 Task: Create a sub task Design and Implement Solution for the task  Implement a new cloud-based human resources management system for a company in the project AriesPlan , assign it to team member softage.4@softage.net and update the status of the sub task to  On Track  , set the priority of the sub task to Low
Action: Mouse moved to (87, 330)
Screenshot: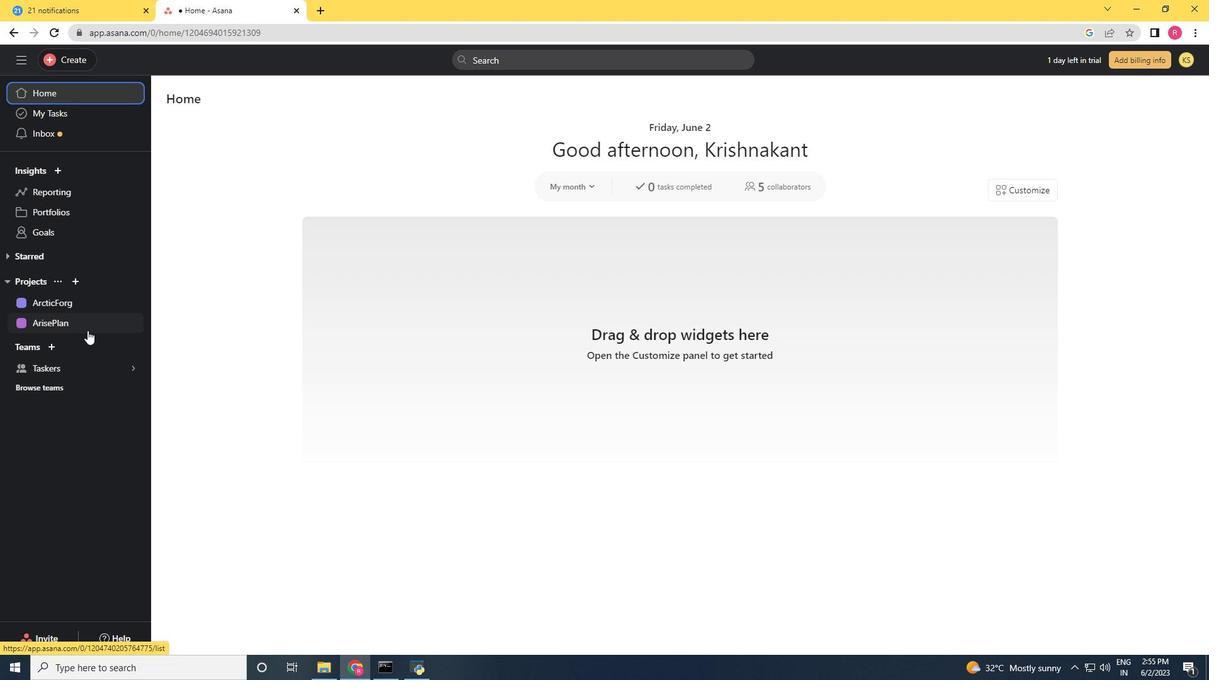 
Action: Mouse pressed left at (87, 330)
Screenshot: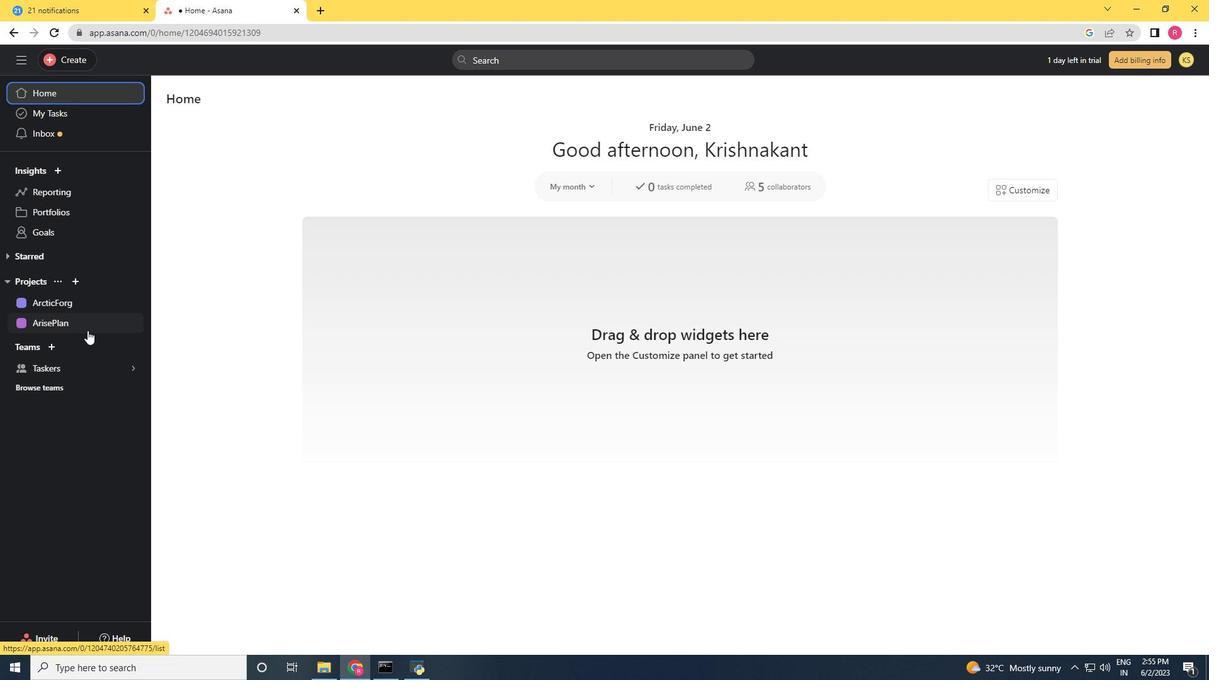 
Action: Mouse moved to (596, 279)
Screenshot: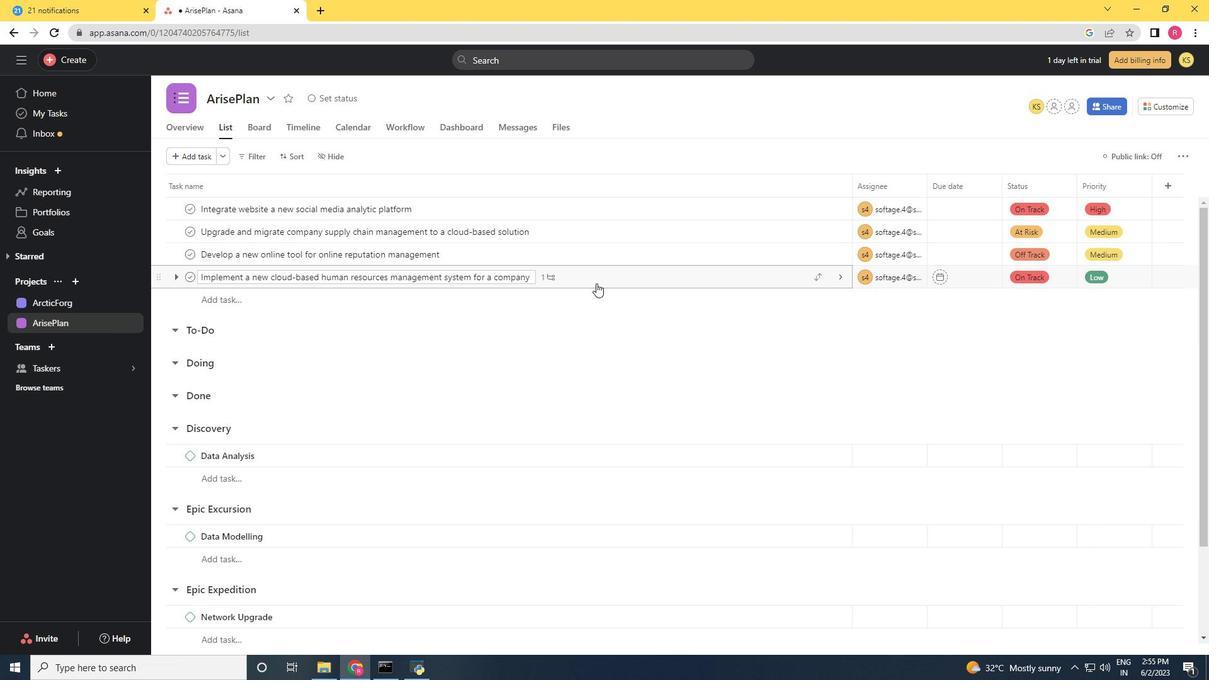 
Action: Mouse pressed left at (596, 279)
Screenshot: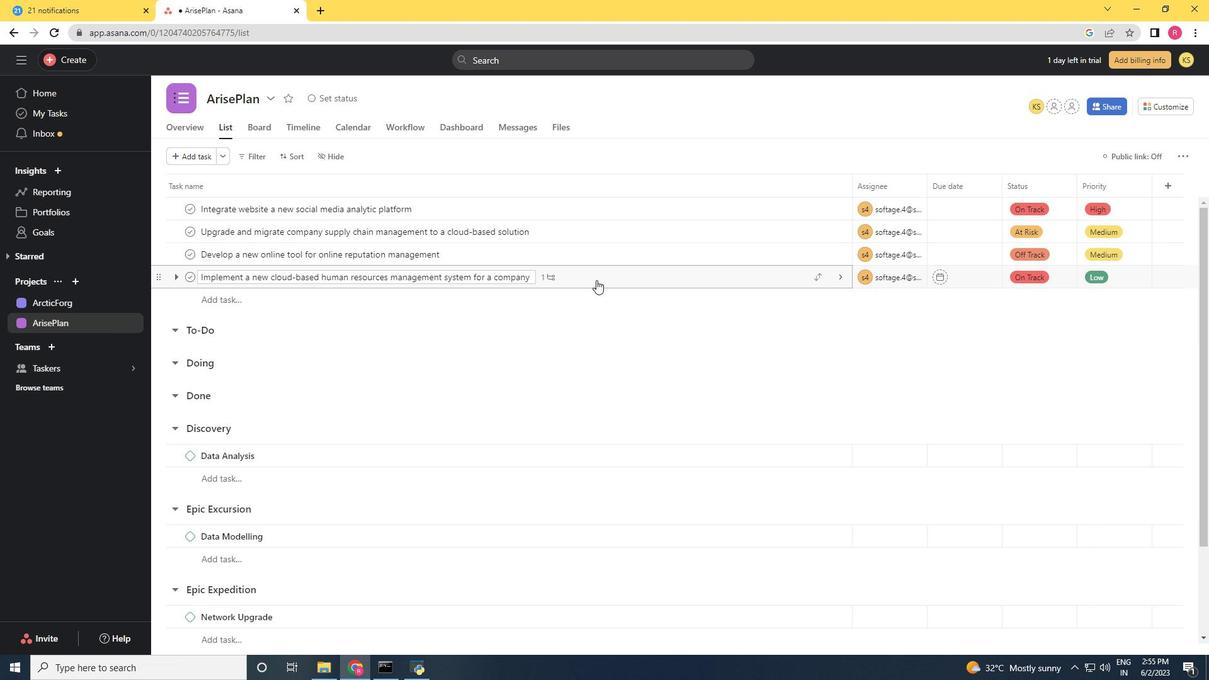 
Action: Mouse moved to (917, 425)
Screenshot: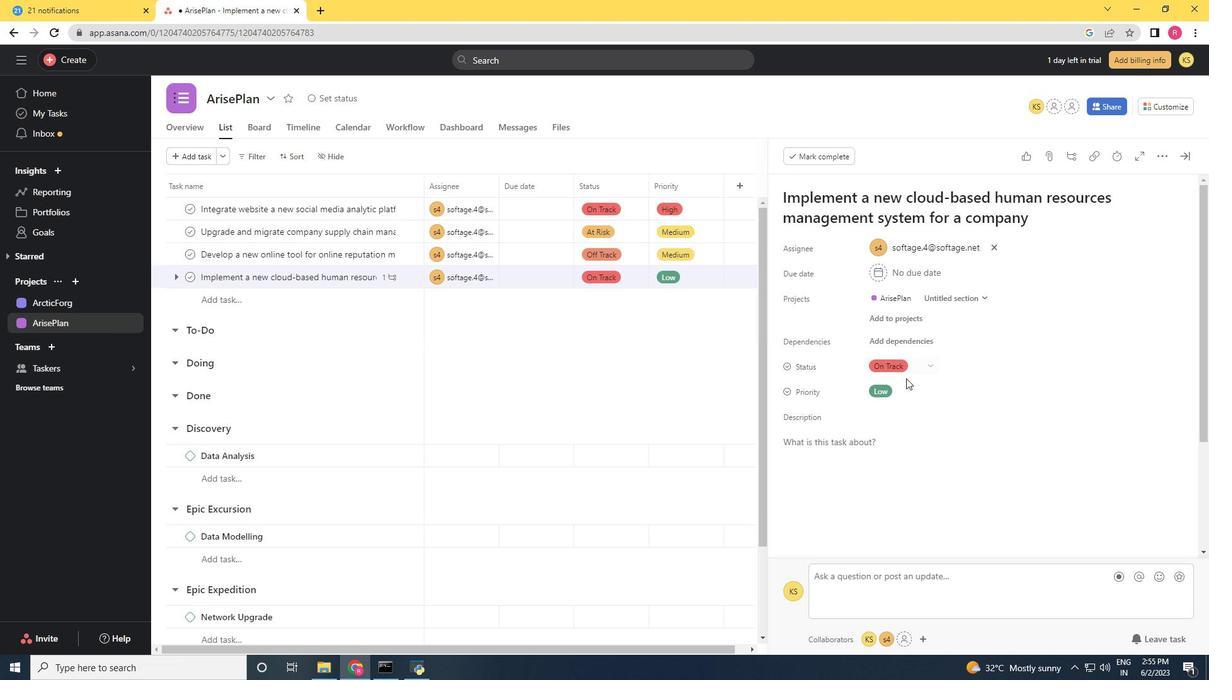 
Action: Mouse scrolled (917, 425) with delta (0, 0)
Screenshot: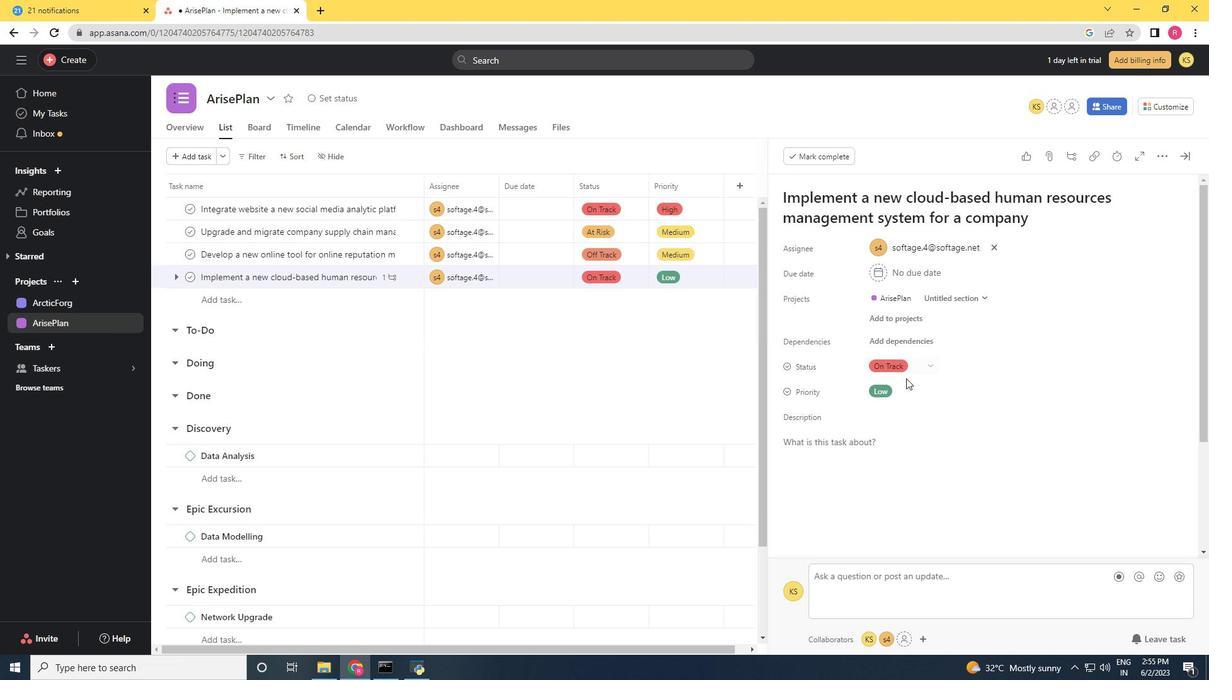
Action: Mouse moved to (918, 437)
Screenshot: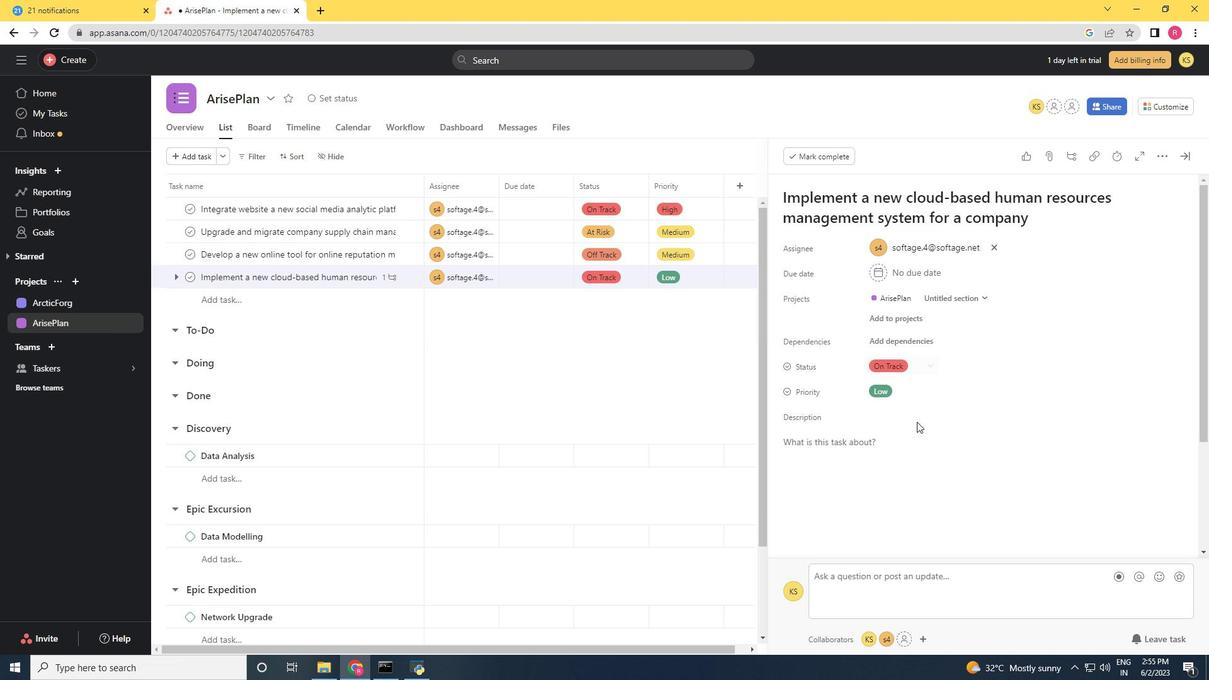 
Action: Mouse scrolled (918, 437) with delta (0, 0)
Screenshot: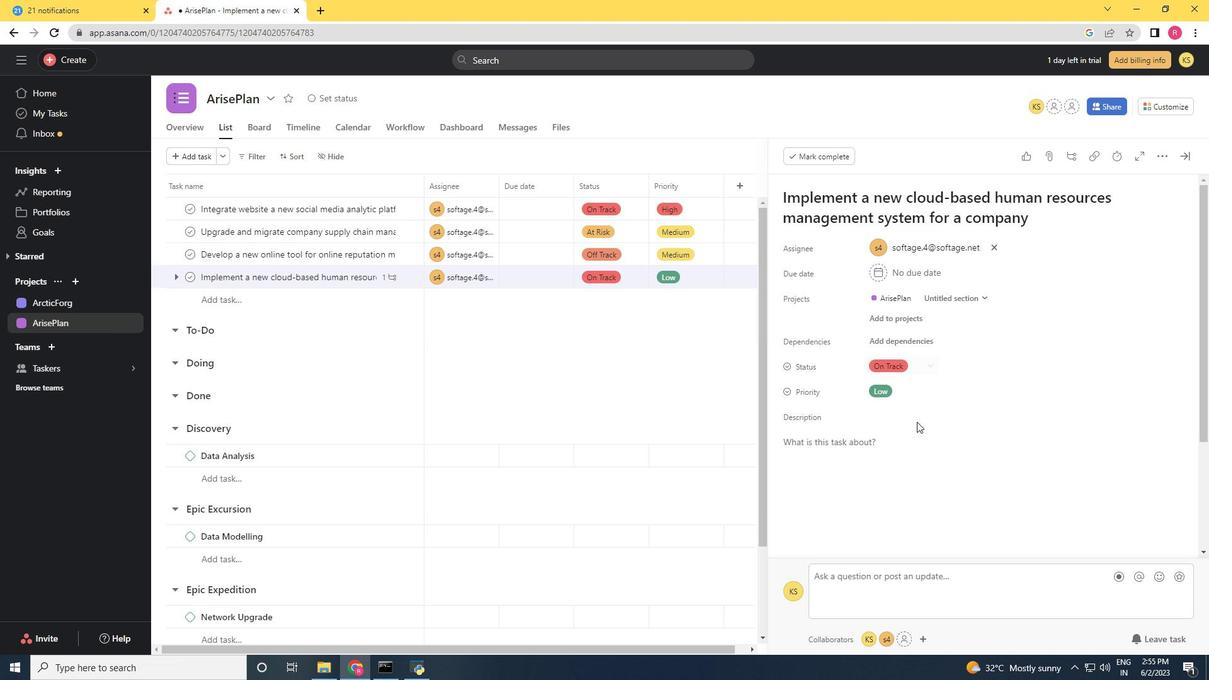
Action: Mouse moved to (918, 439)
Screenshot: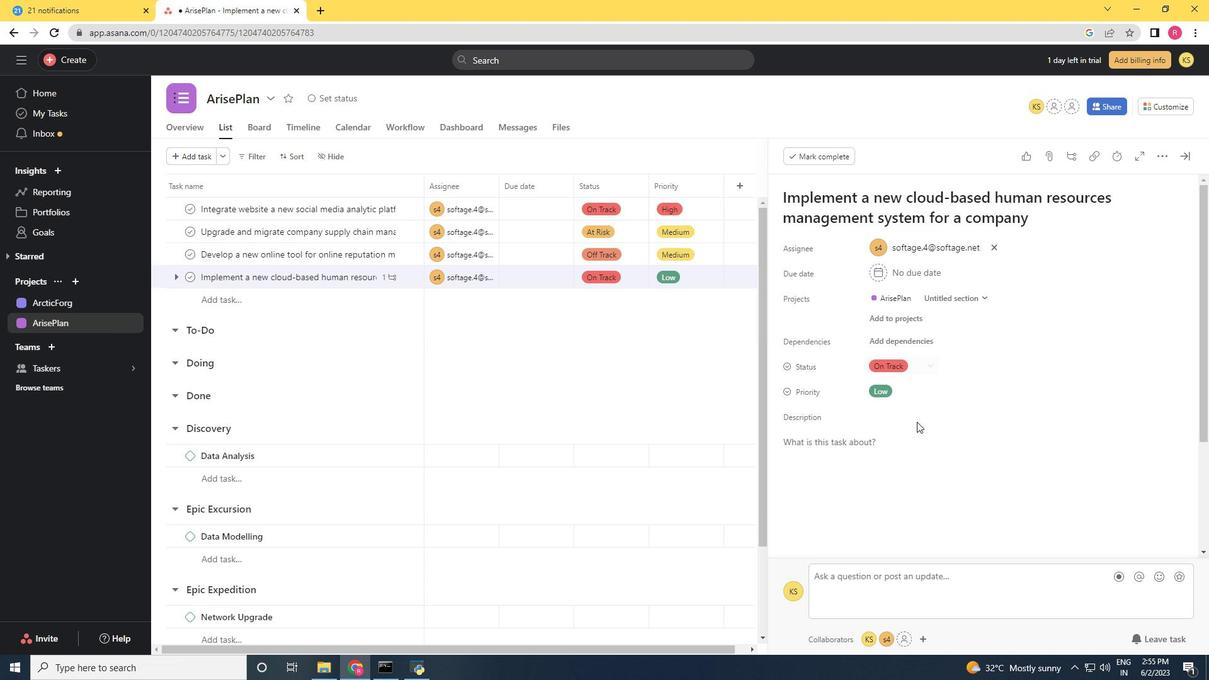 
Action: Mouse scrolled (918, 439) with delta (0, 0)
Screenshot: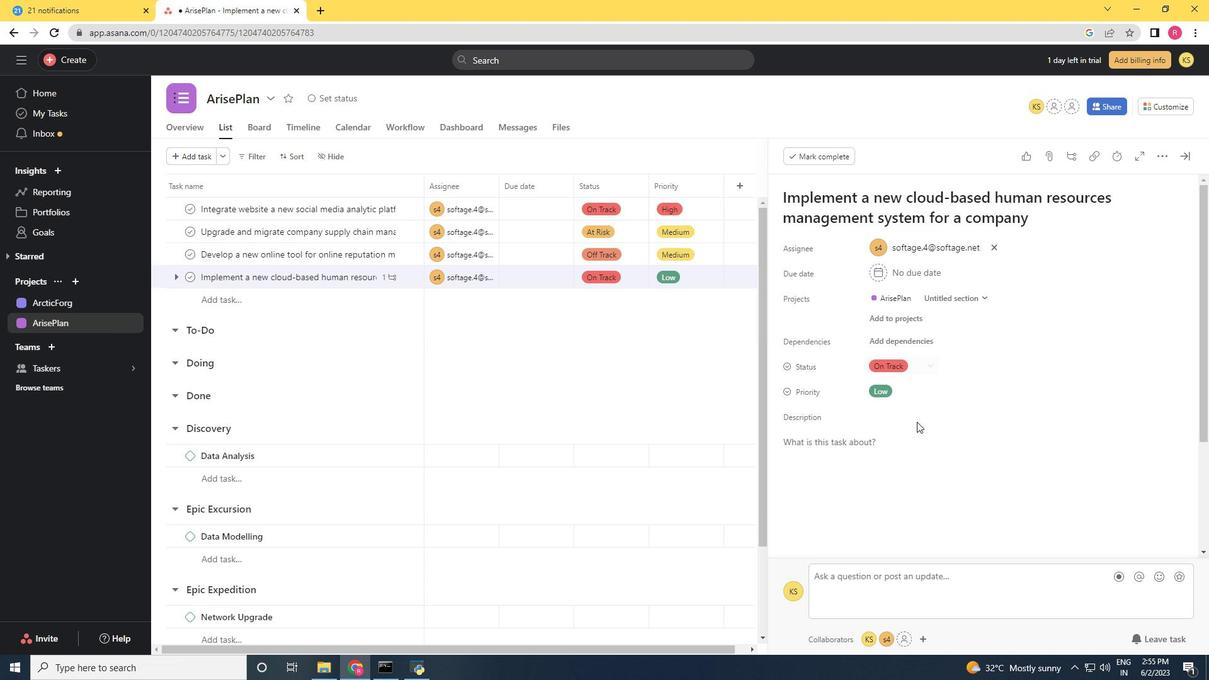 
Action: Mouse moved to (815, 457)
Screenshot: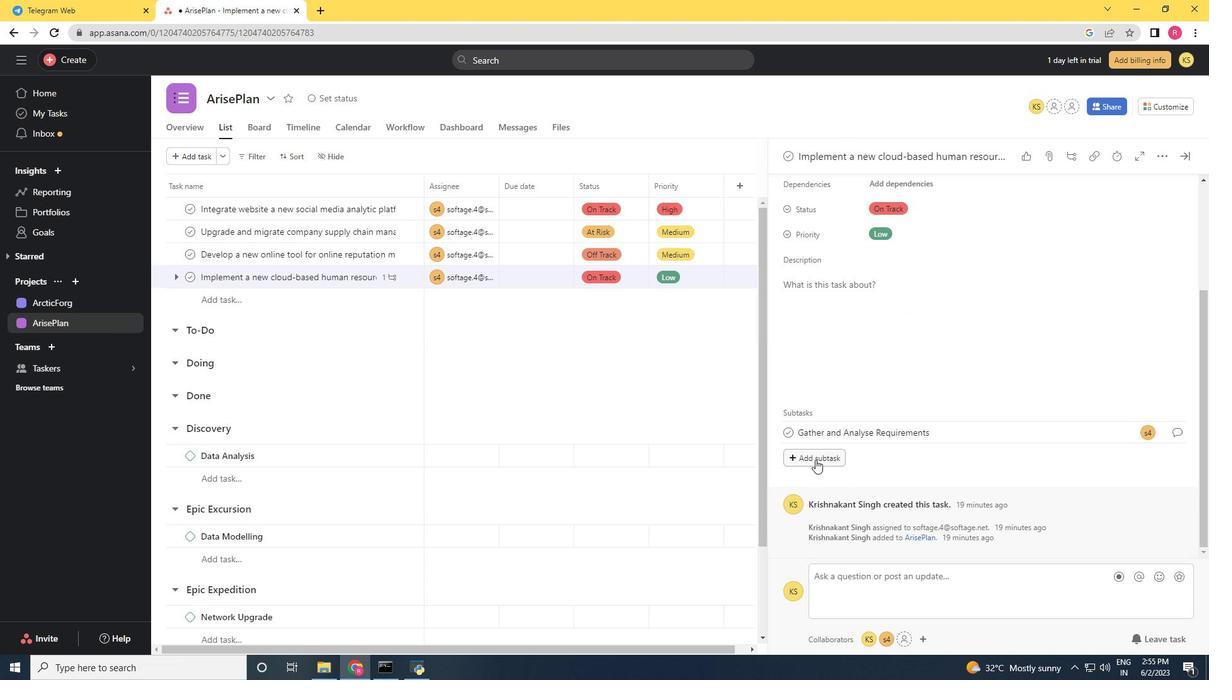 
Action: Mouse pressed left at (815, 457)
Screenshot: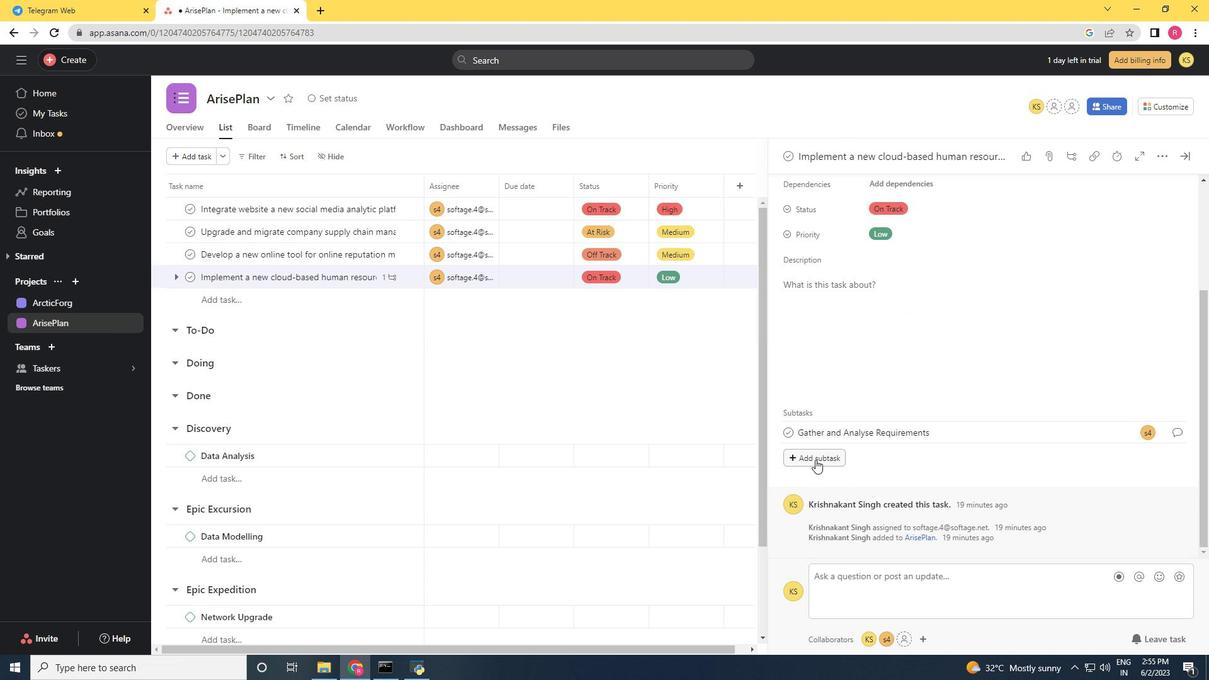 
Action: Mouse moved to (493, 370)
Screenshot: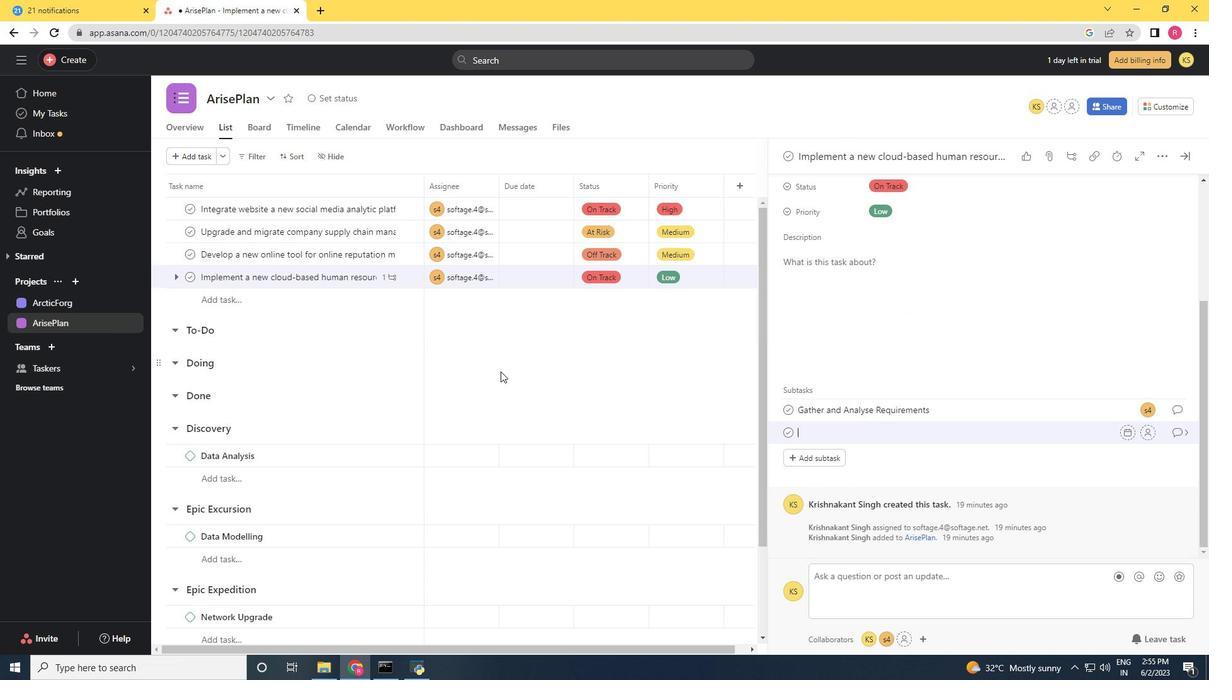 
Action: Key pressed <Key.shift>Design<Key.space>and<Key.space><Key.shift>Implement<Key.space><Key.shift>Solution<Key.space>
Screenshot: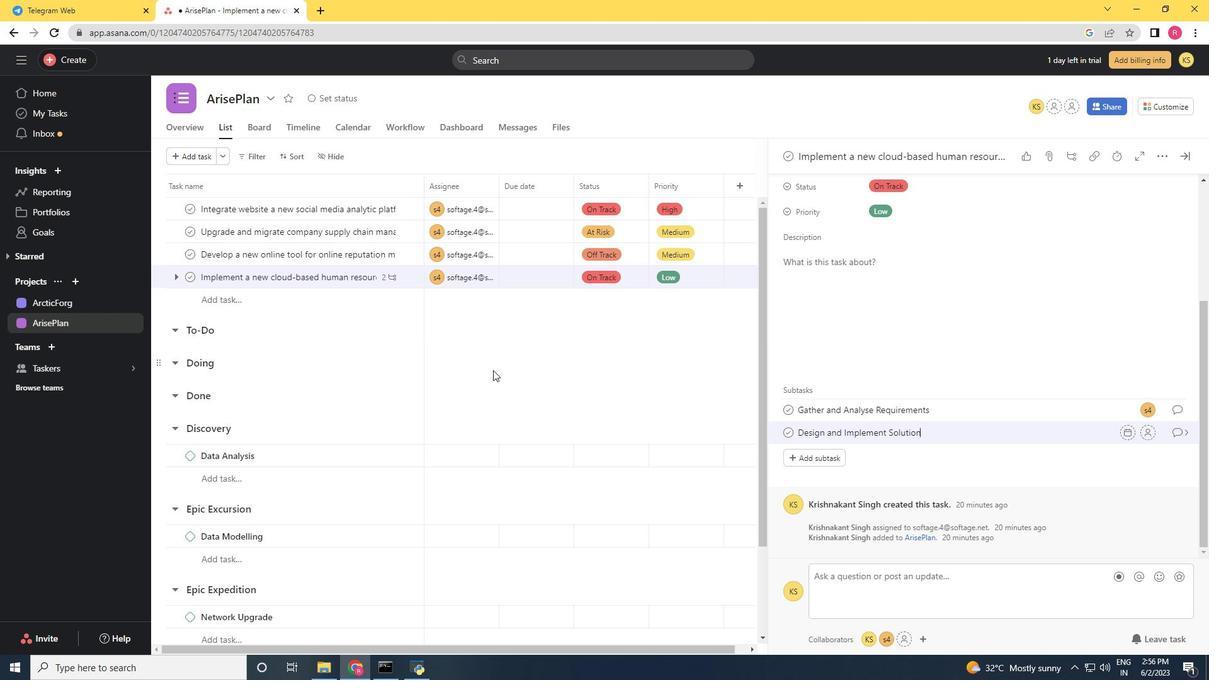 
Action: Mouse moved to (1151, 427)
Screenshot: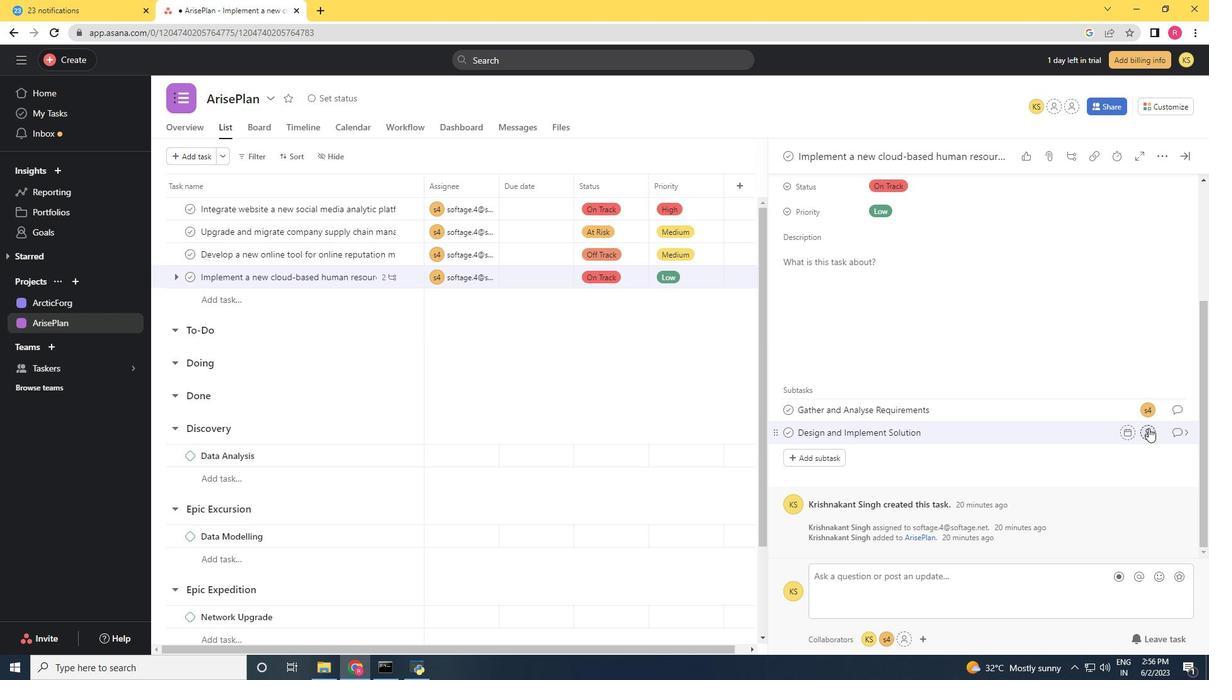 
Action: Mouse pressed left at (1151, 427)
Screenshot: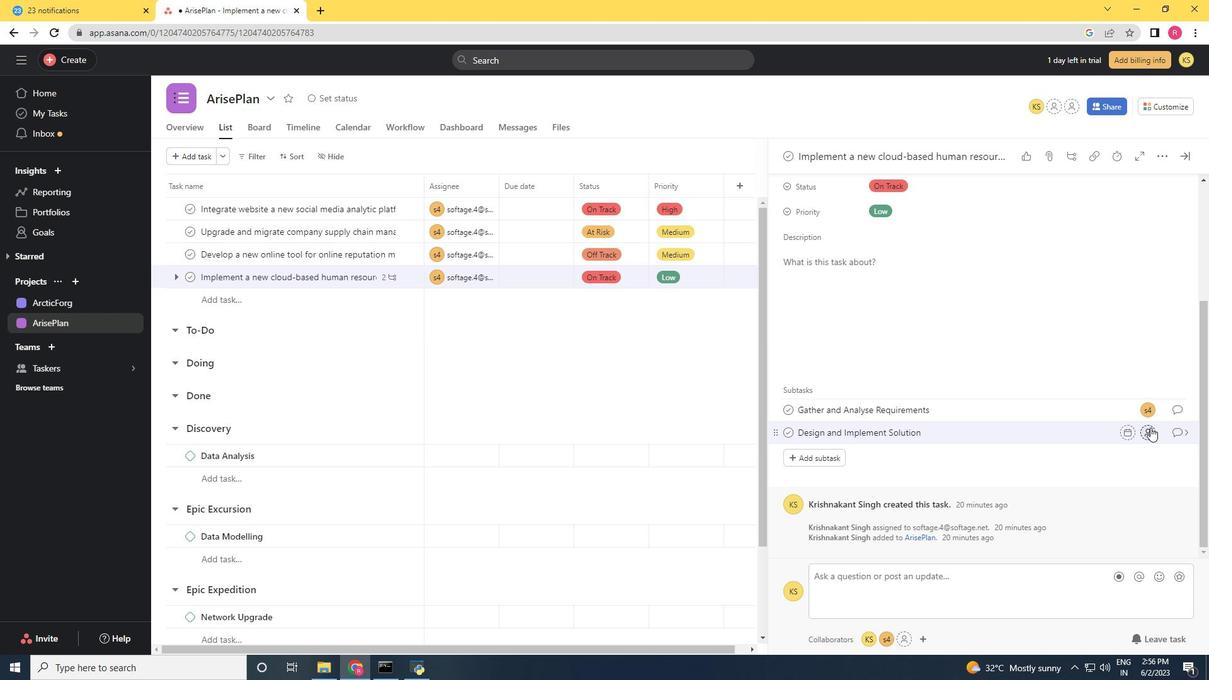 
Action: Mouse moved to (844, 350)
Screenshot: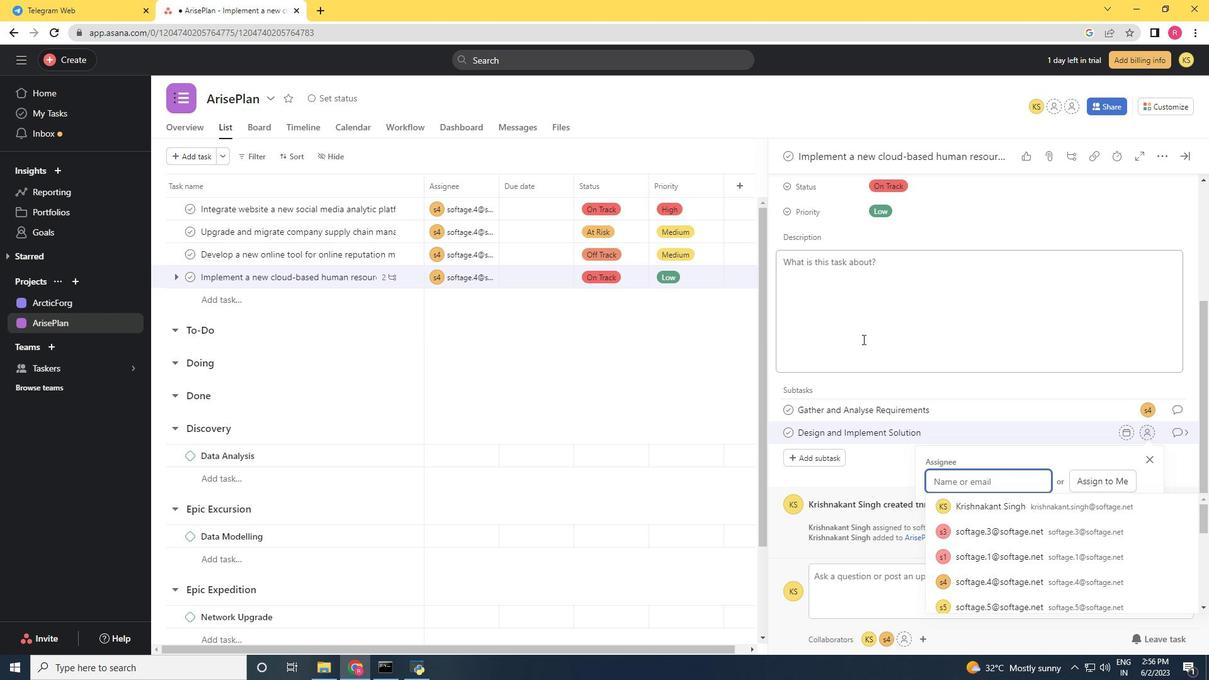 
Action: Key pressed softage.4<Key.shift>@softage.net
Screenshot: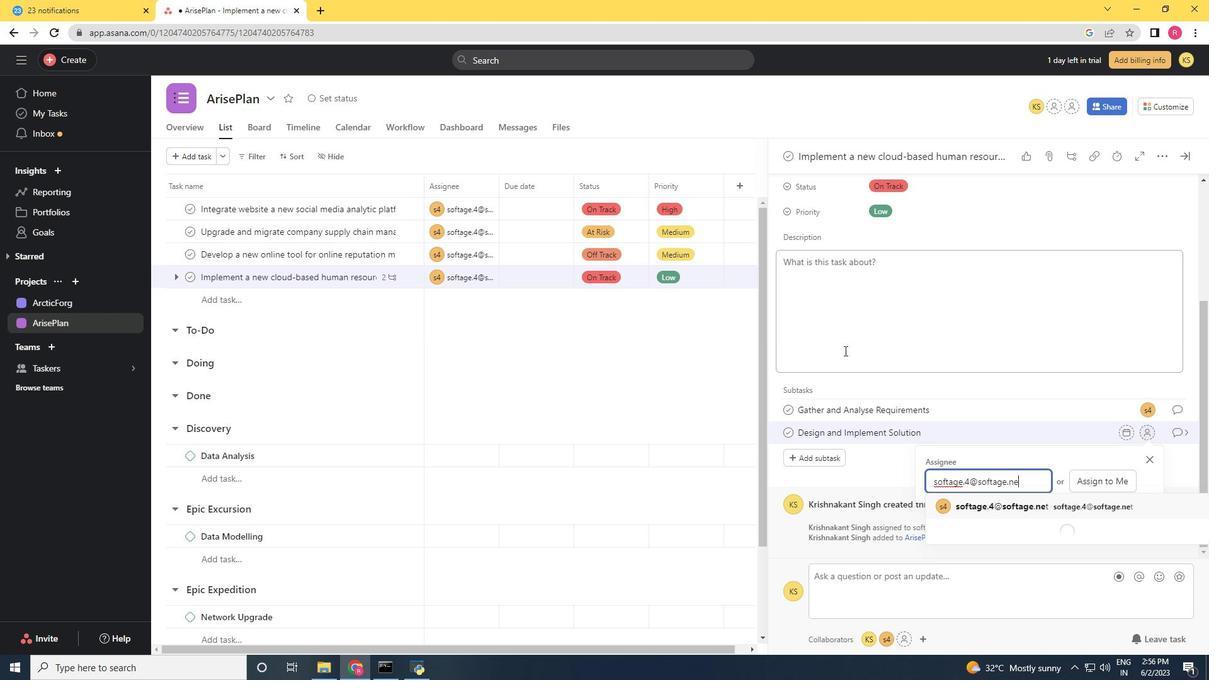 
Action: Mouse moved to (1011, 502)
Screenshot: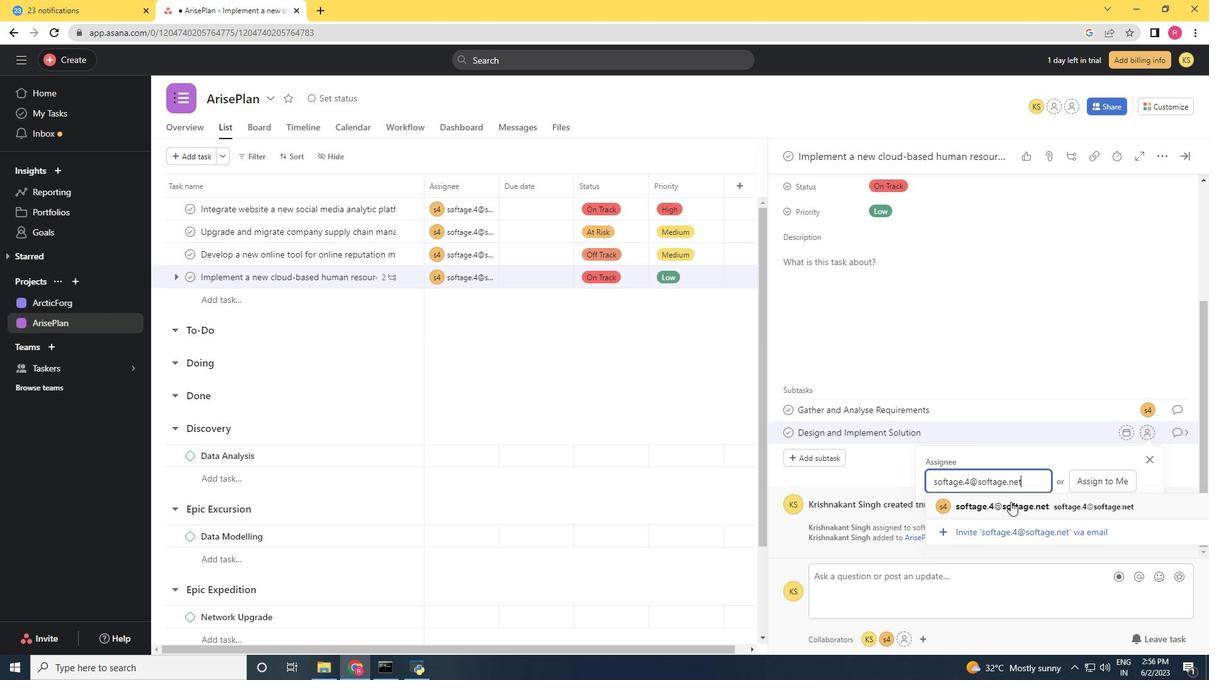 
Action: Mouse pressed left at (1011, 502)
Screenshot: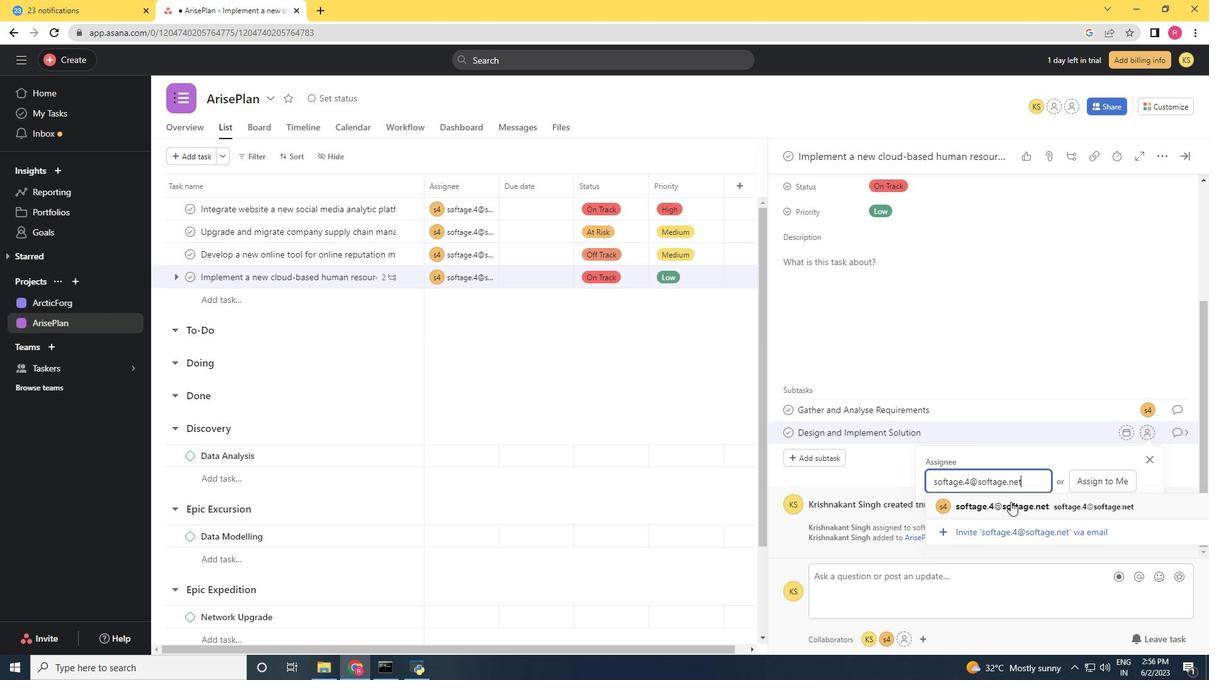
Action: Mouse moved to (1179, 432)
Screenshot: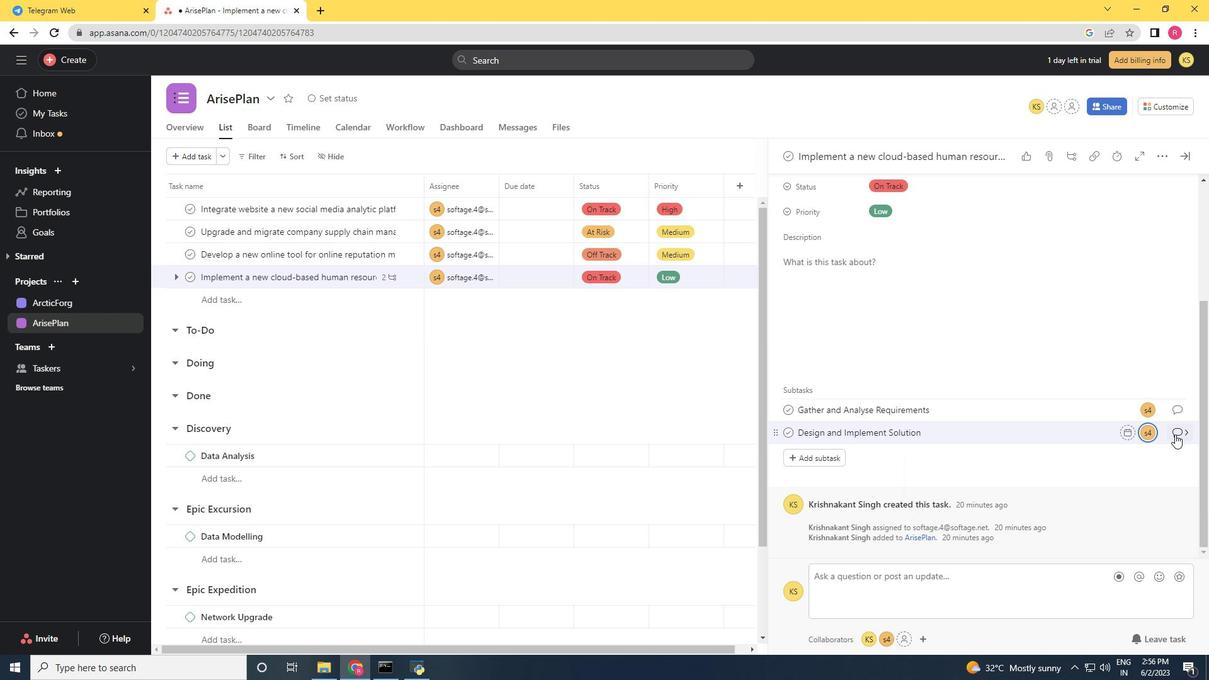 
Action: Mouse pressed left at (1179, 432)
Screenshot: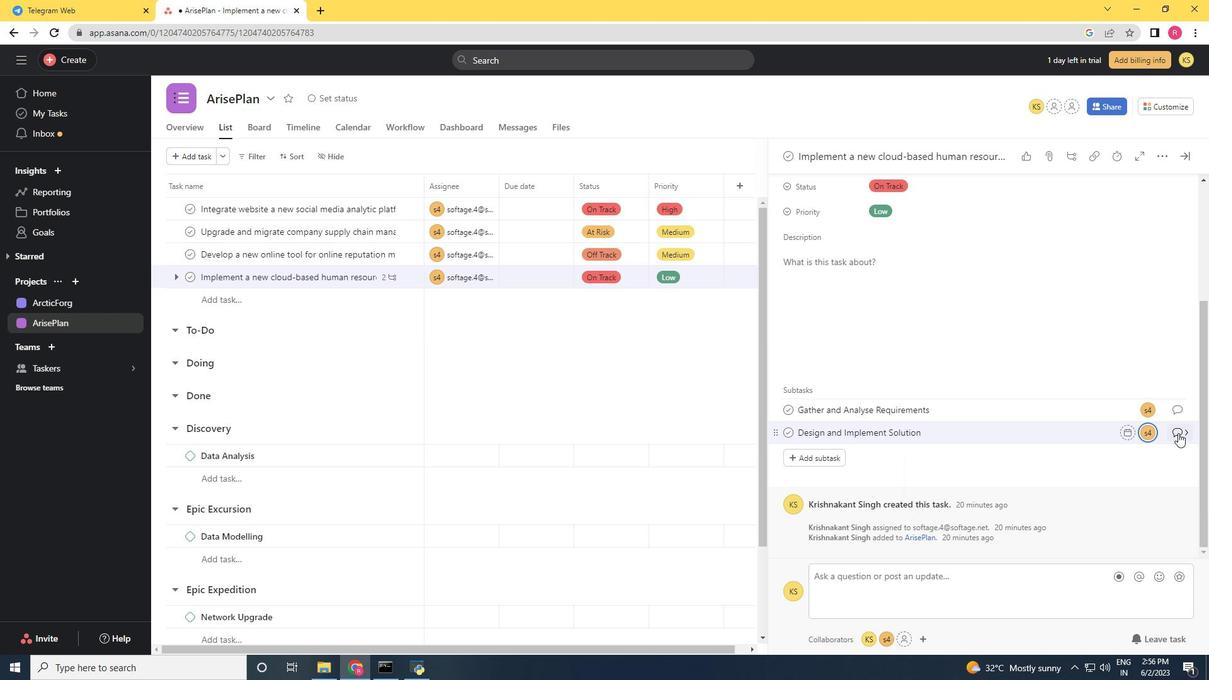 
Action: Mouse moved to (842, 332)
Screenshot: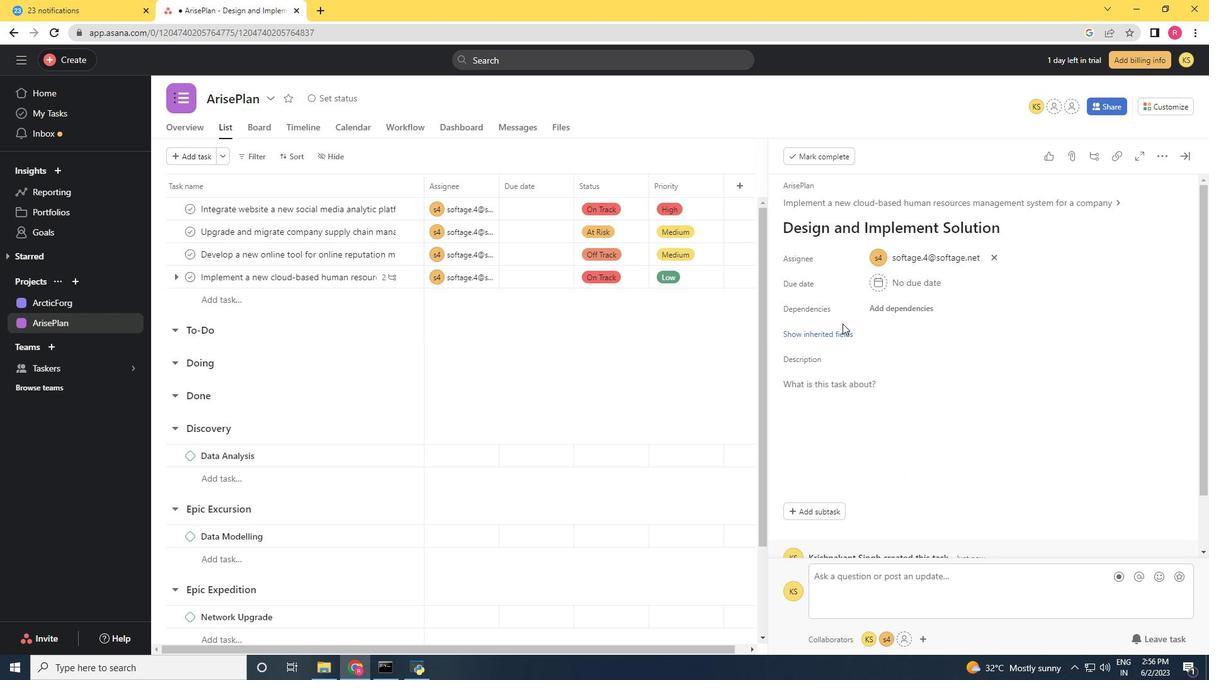 
Action: Mouse pressed left at (842, 332)
Screenshot: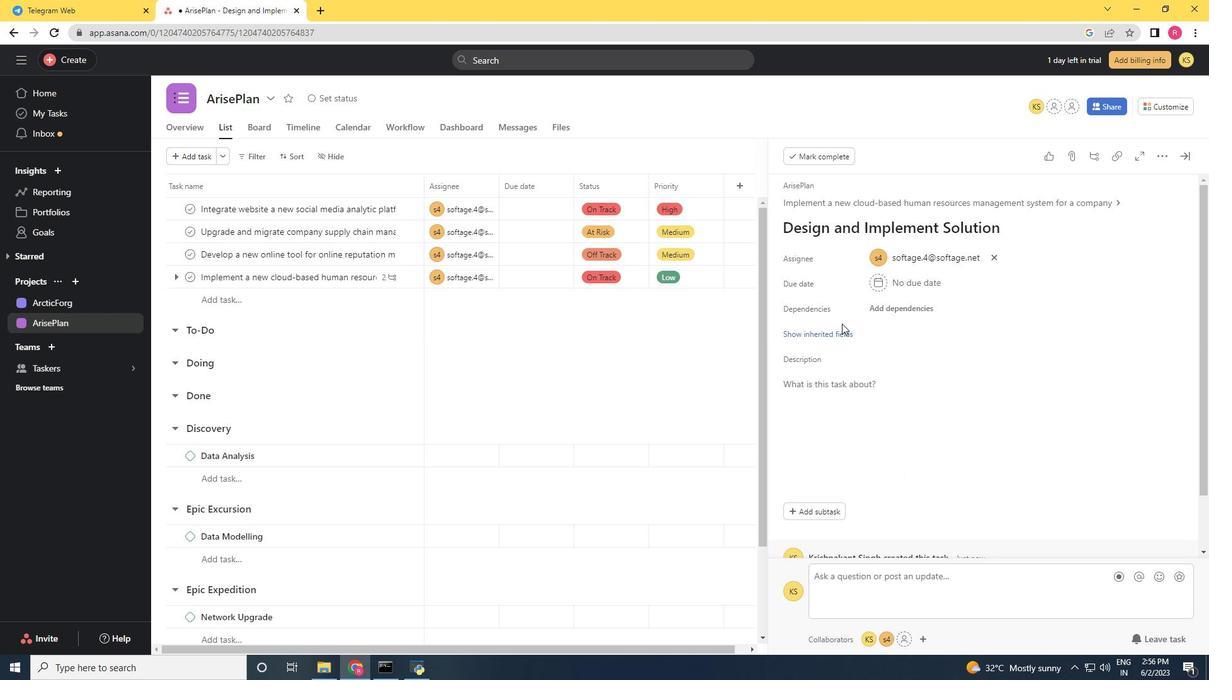
Action: Mouse moved to (890, 360)
Screenshot: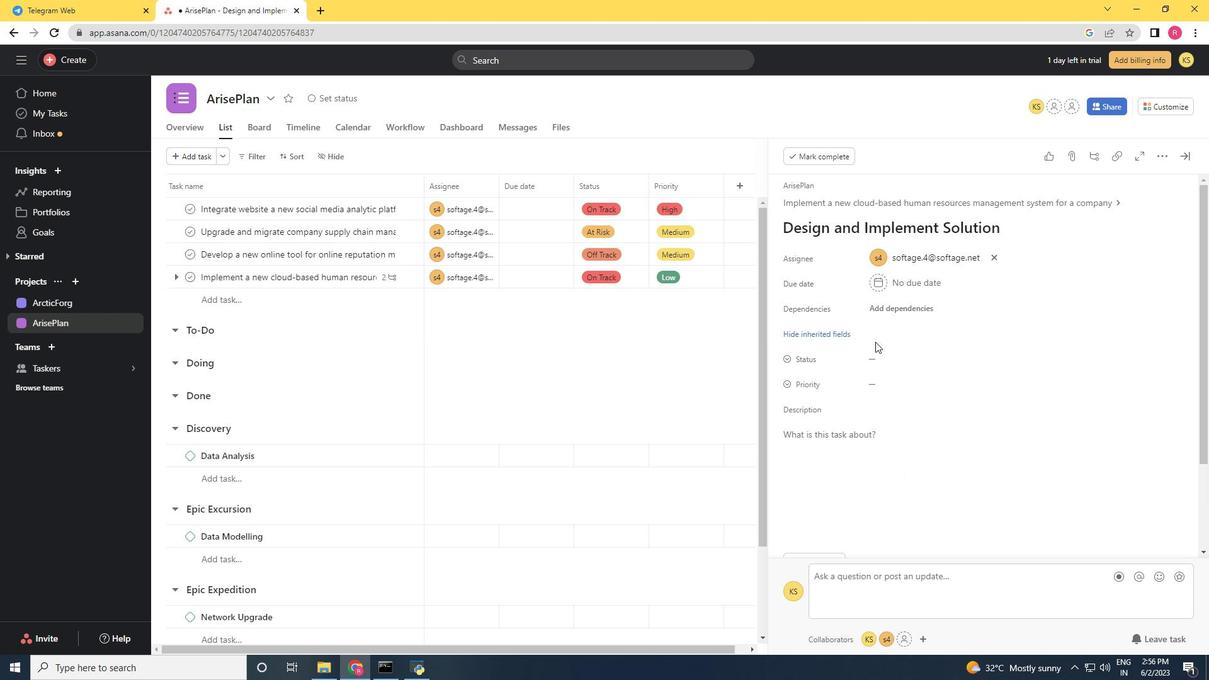 
Action: Mouse pressed left at (890, 360)
Screenshot: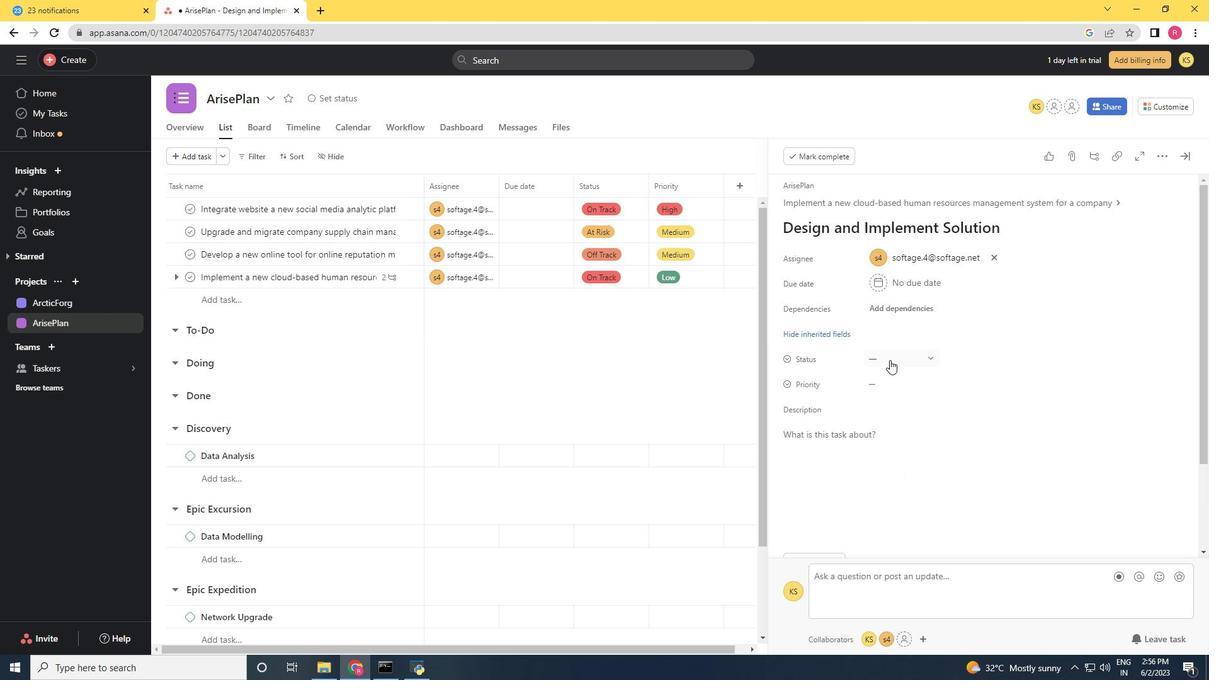 
Action: Mouse moved to (907, 395)
Screenshot: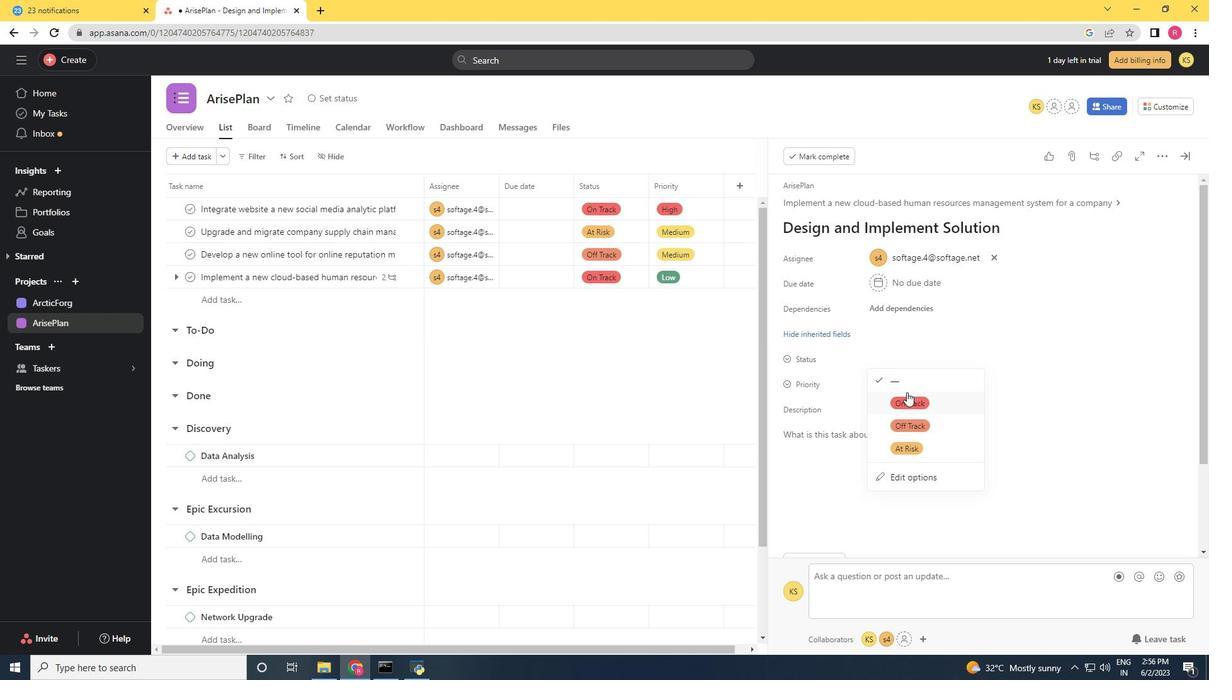
Action: Mouse pressed left at (907, 395)
Screenshot: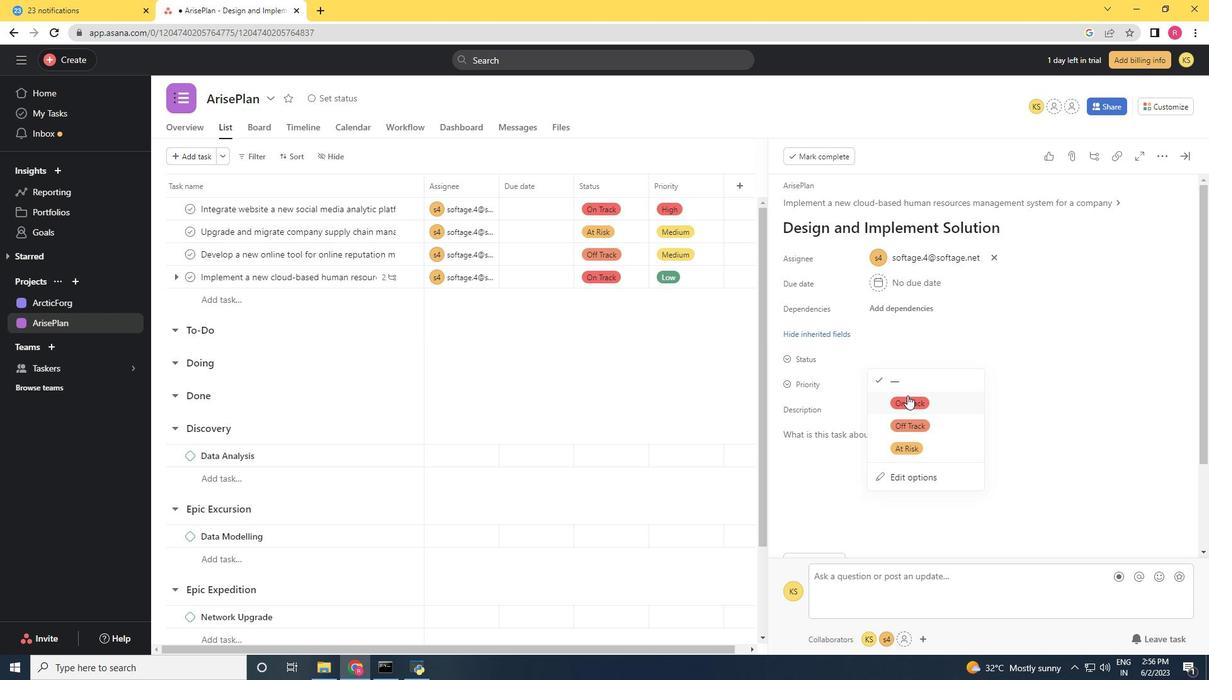 
Action: Mouse moved to (873, 378)
Screenshot: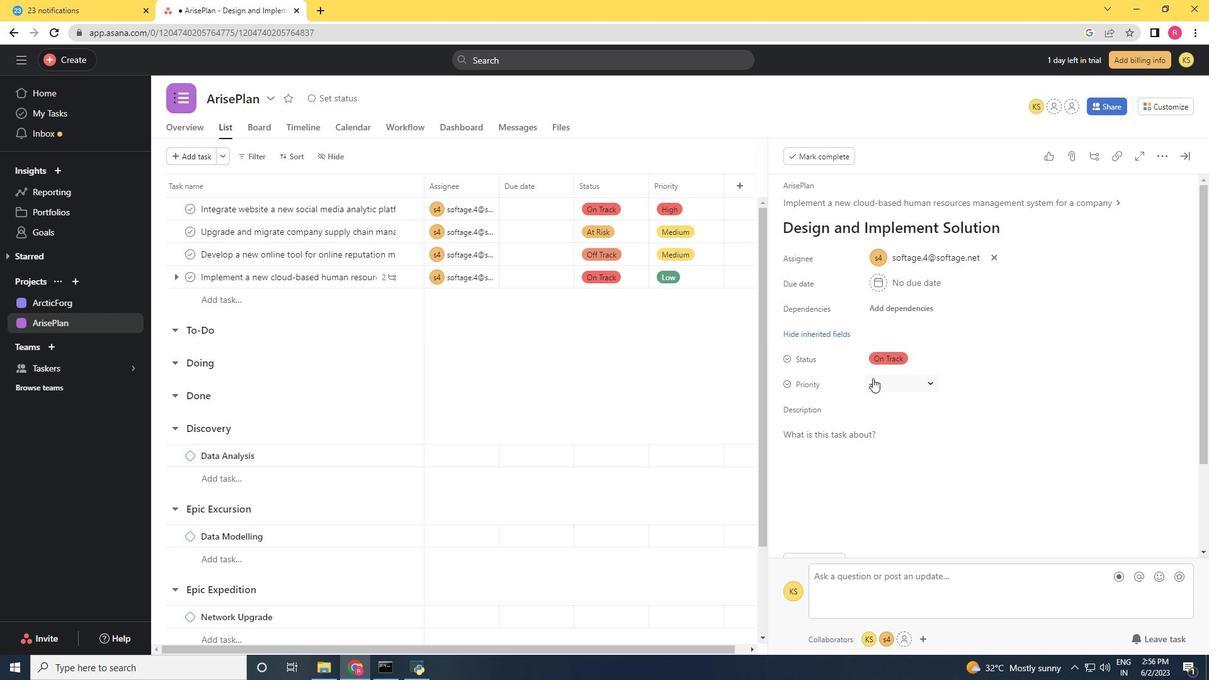 
Action: Mouse pressed left at (873, 378)
Screenshot: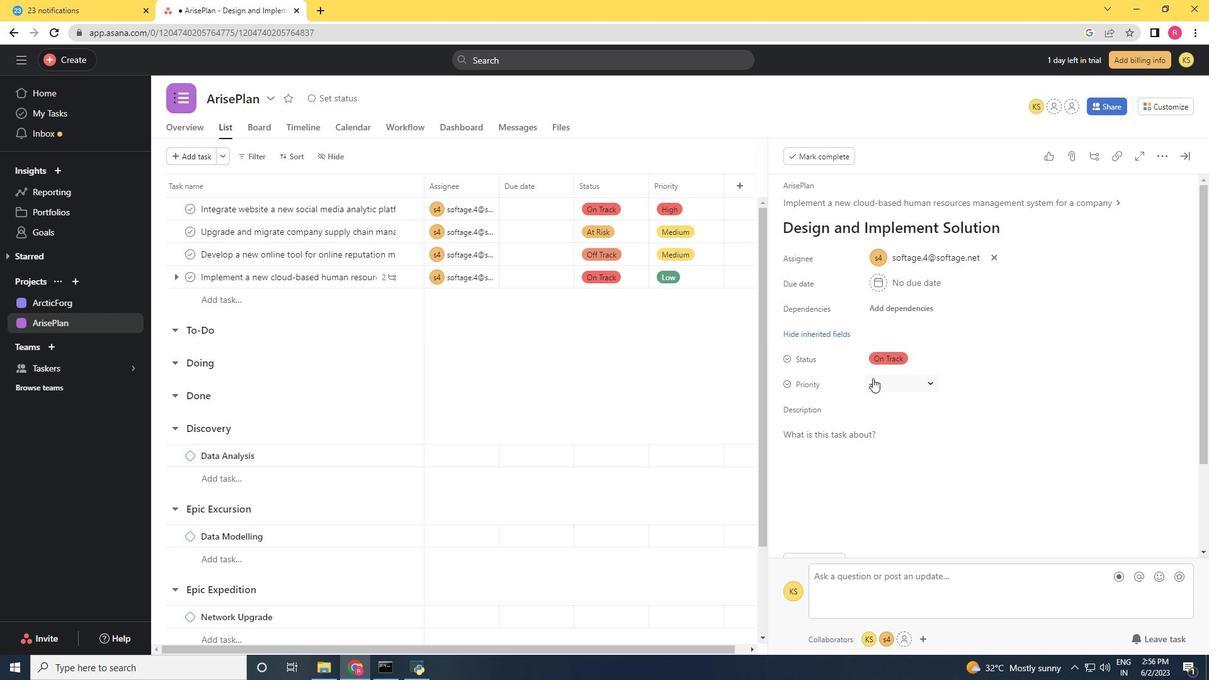 
Action: Mouse moved to (901, 466)
Screenshot: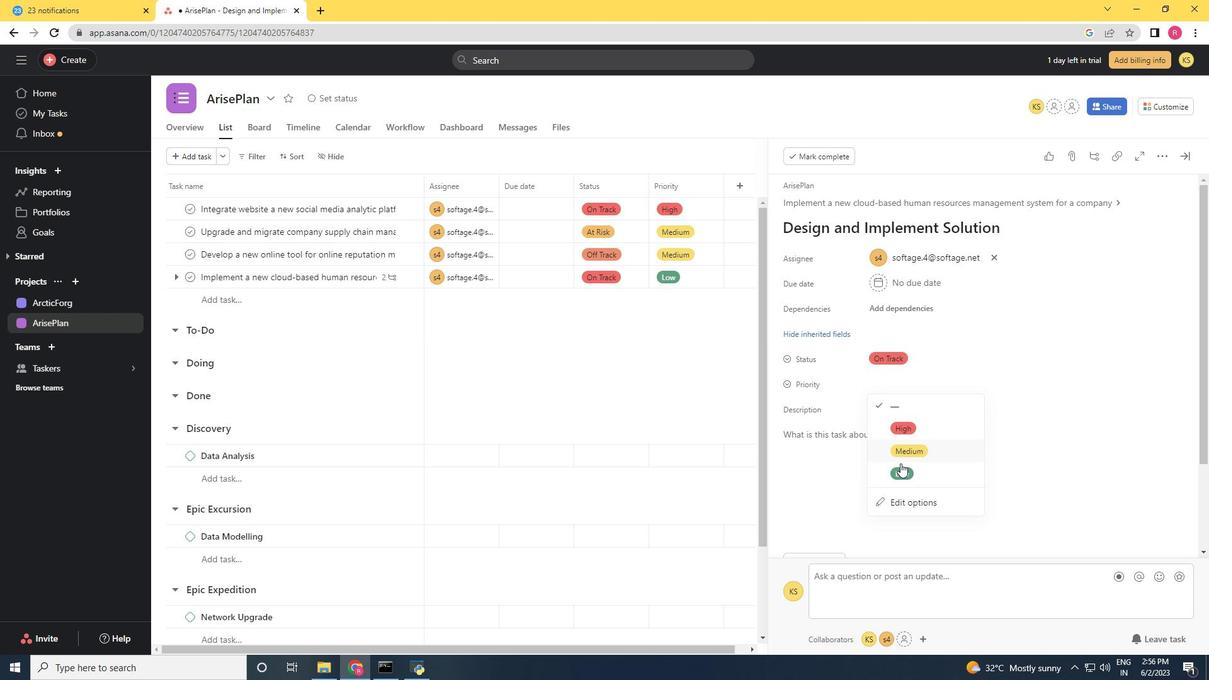 
Action: Mouse pressed left at (901, 466)
Screenshot: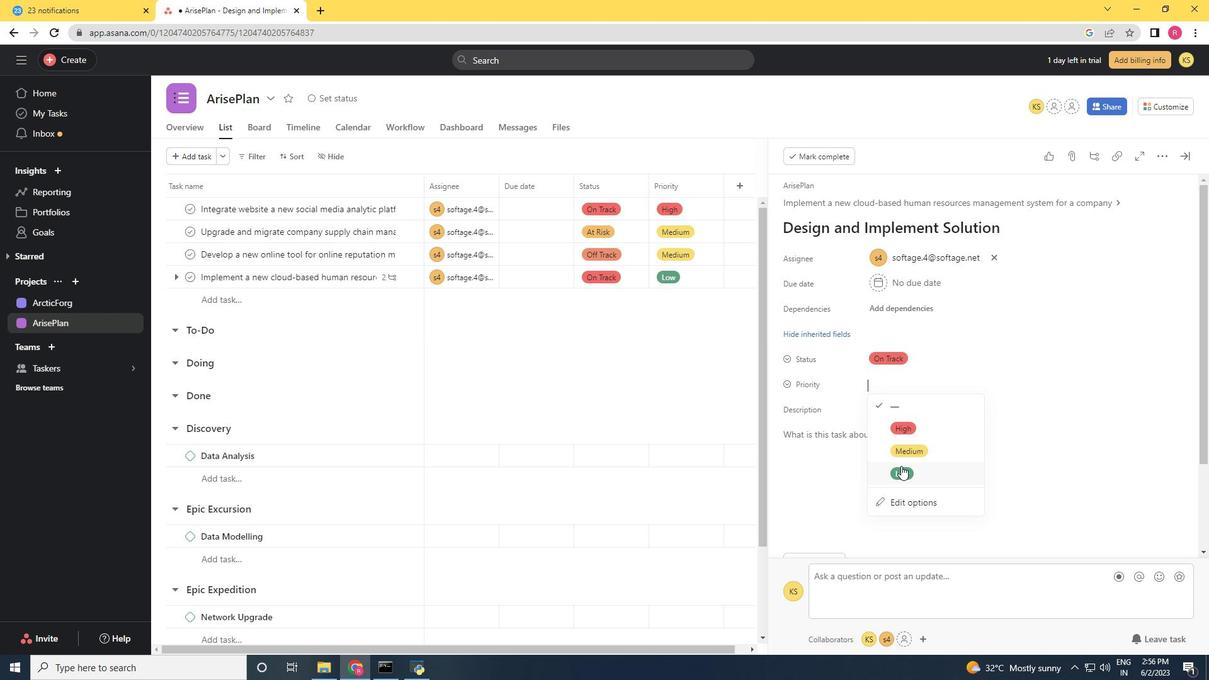 
Action: Mouse moved to (905, 462)
Screenshot: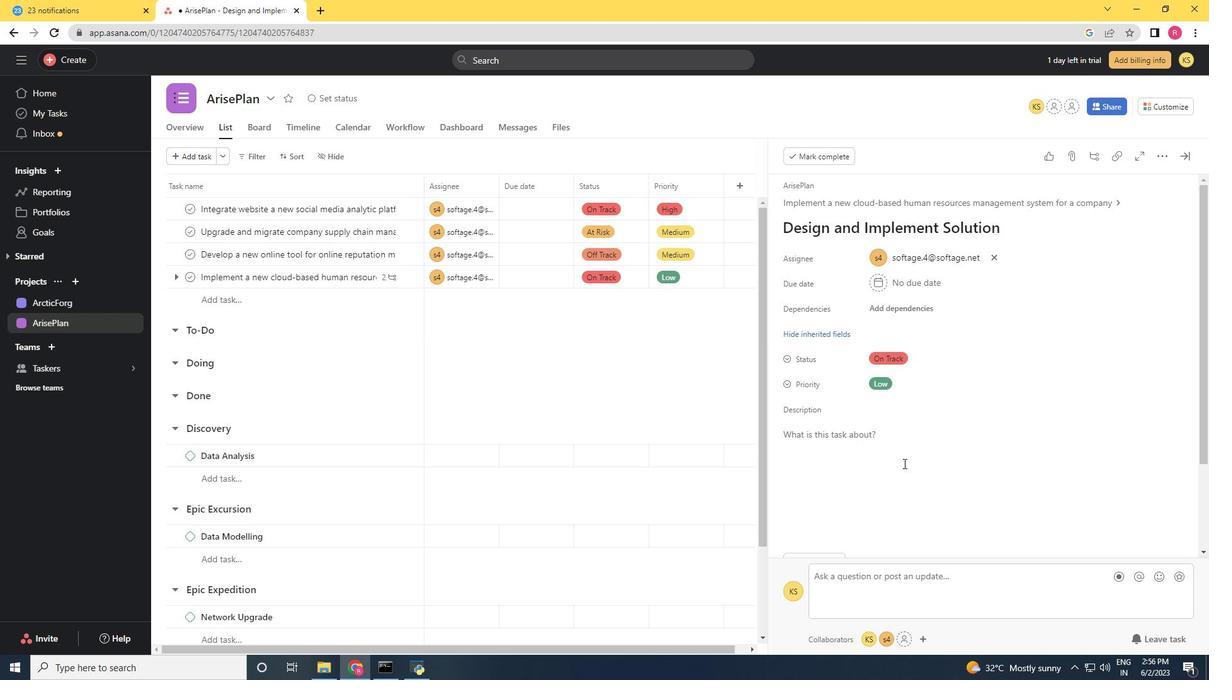 
